 Task: Enable treat code evaluation as user action in console settings.
Action: Mouse moved to (1323, 41)
Screenshot: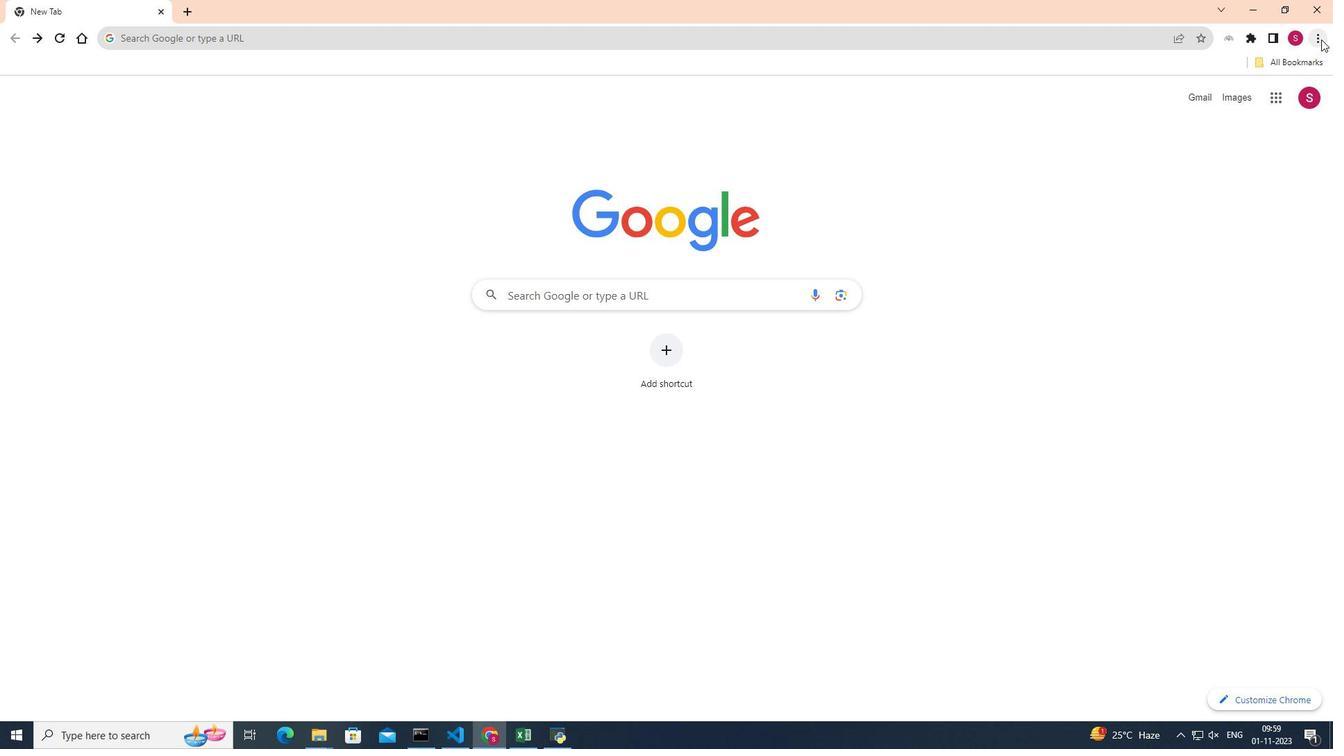 
Action: Mouse pressed left at (1323, 41)
Screenshot: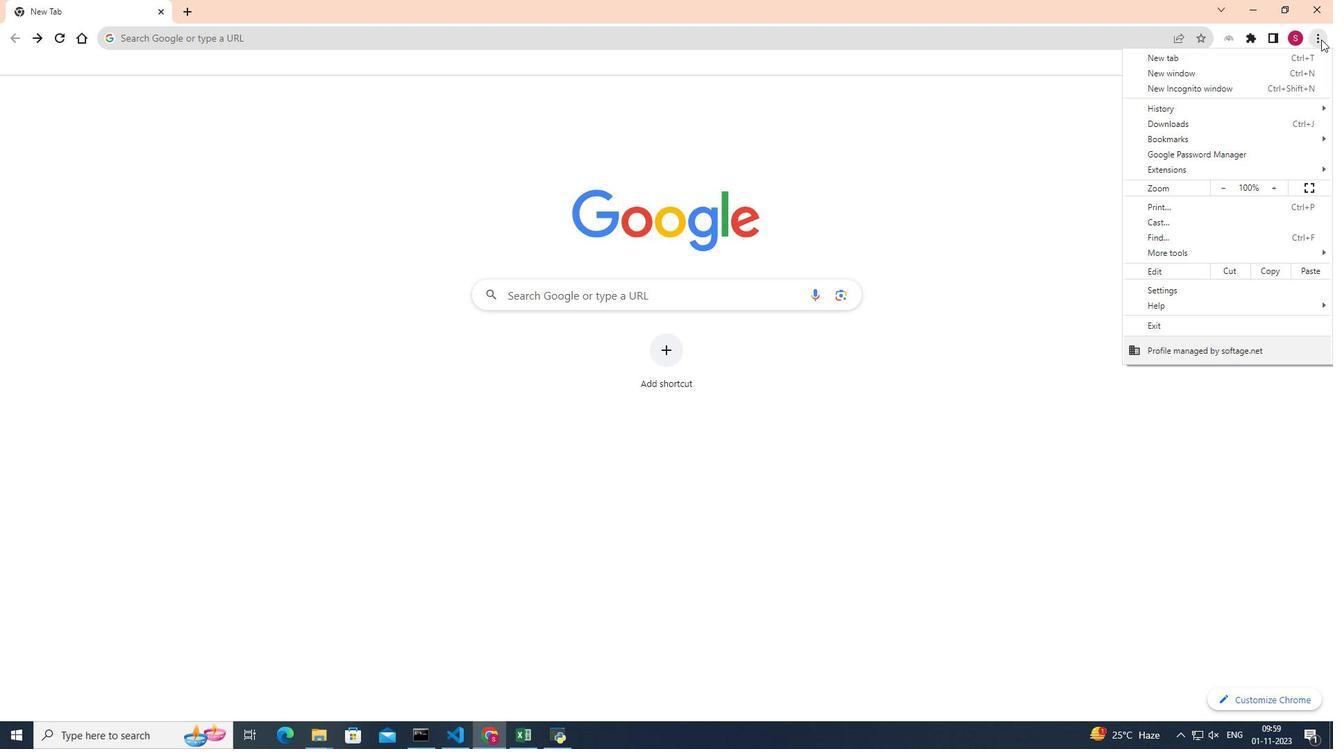 
Action: Mouse moved to (1182, 251)
Screenshot: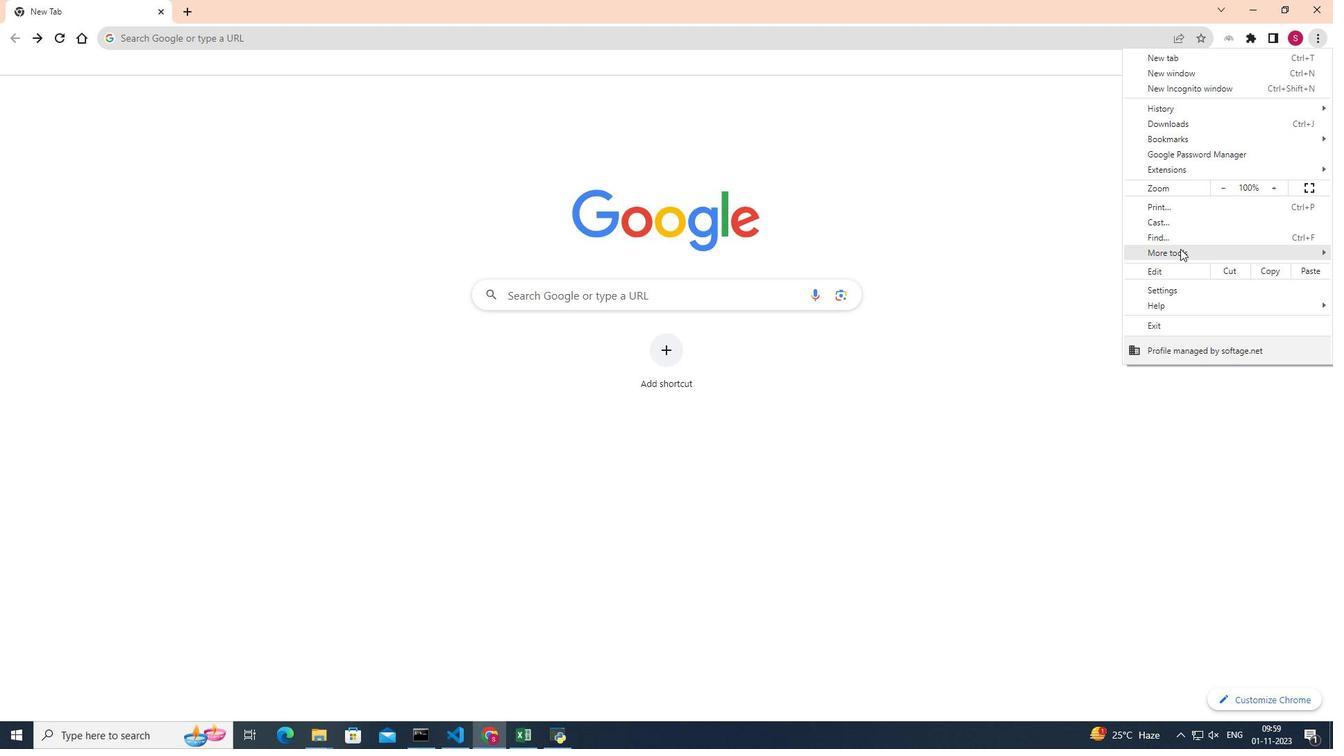 
Action: Mouse pressed left at (1182, 251)
Screenshot: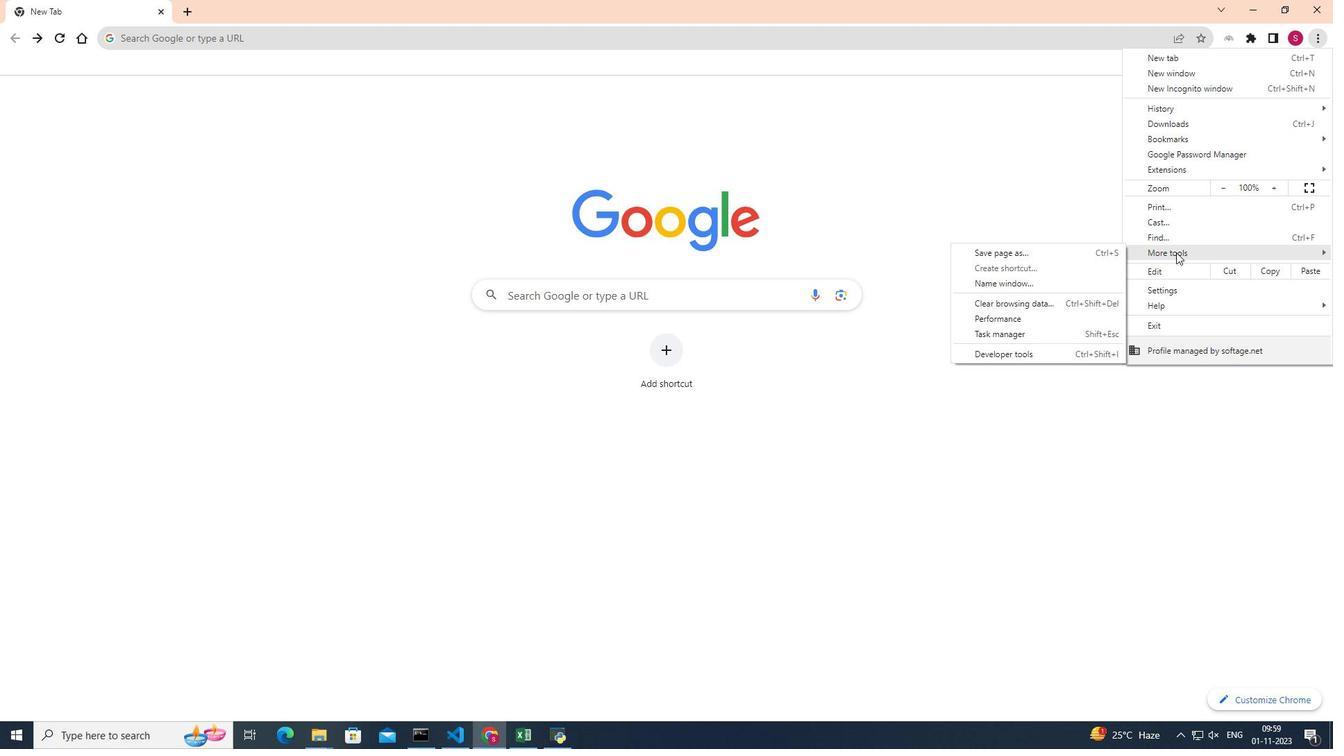 
Action: Mouse moved to (1038, 354)
Screenshot: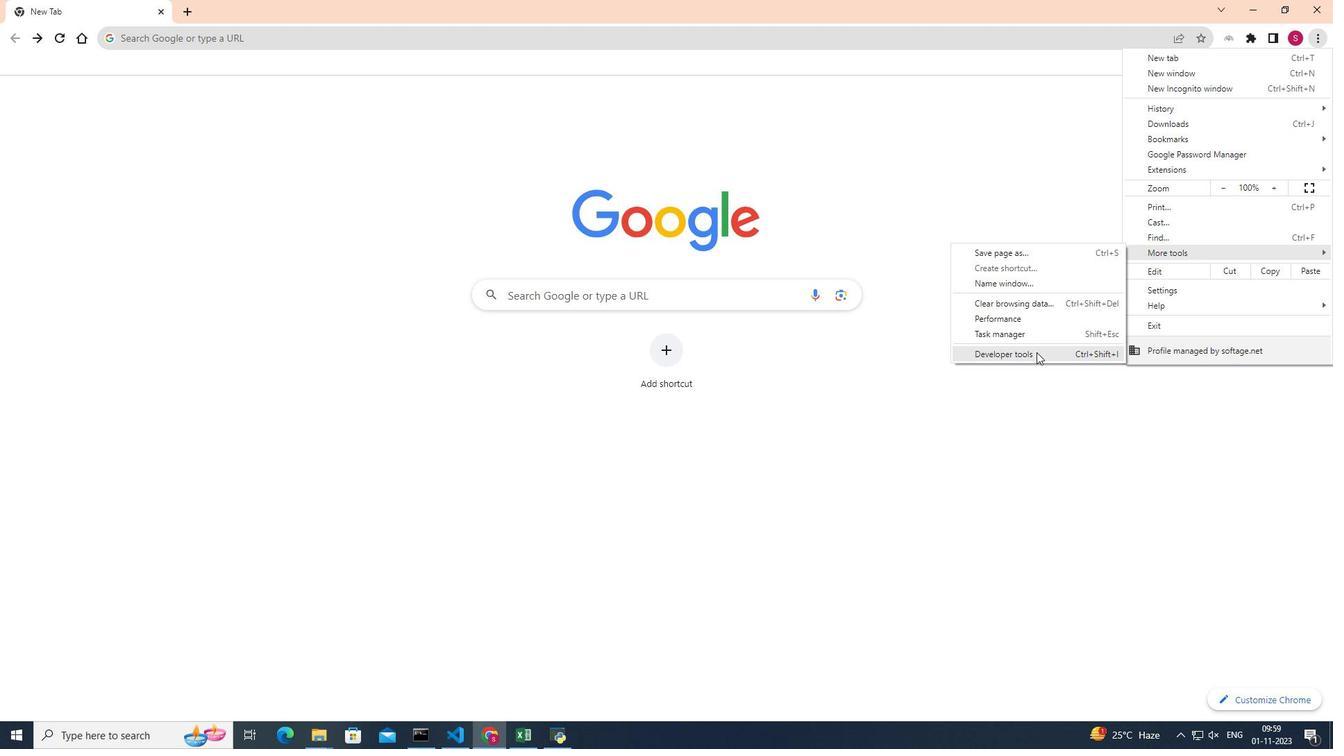 
Action: Mouse pressed left at (1038, 354)
Screenshot: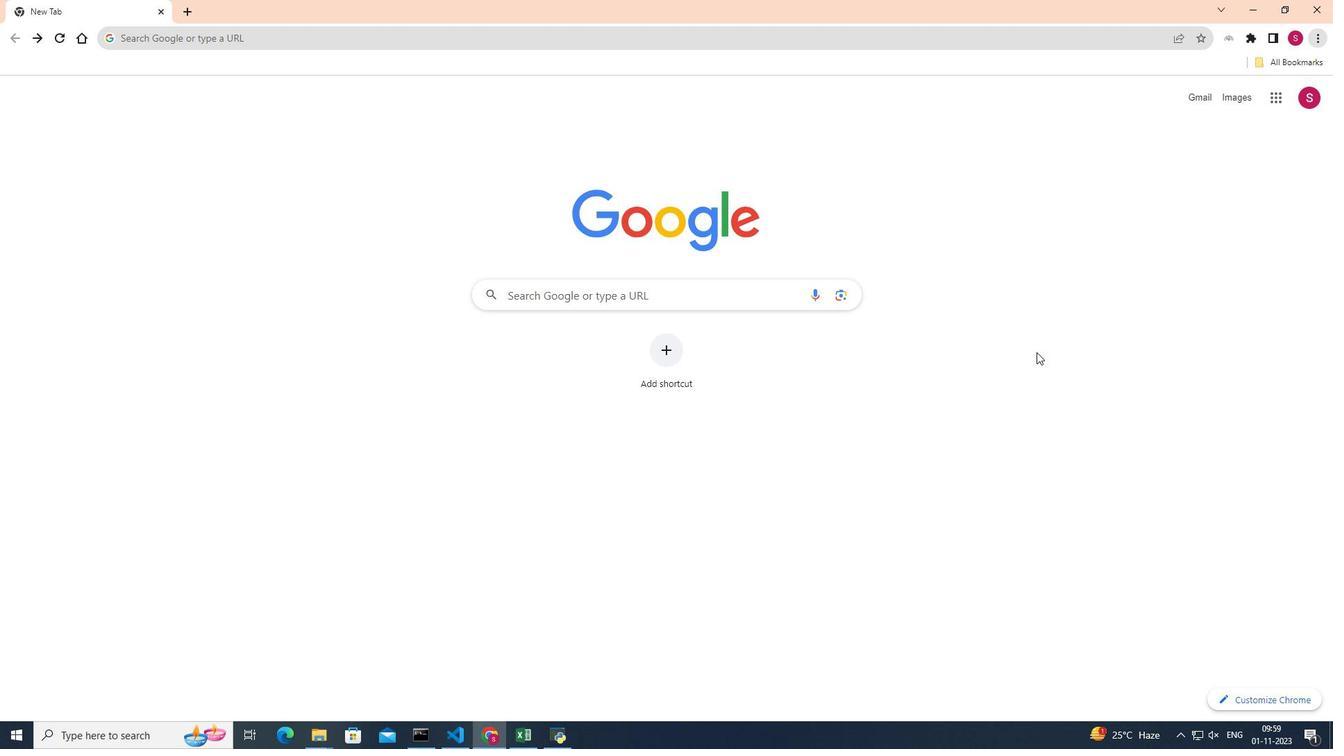 
Action: Mouse moved to (1083, 88)
Screenshot: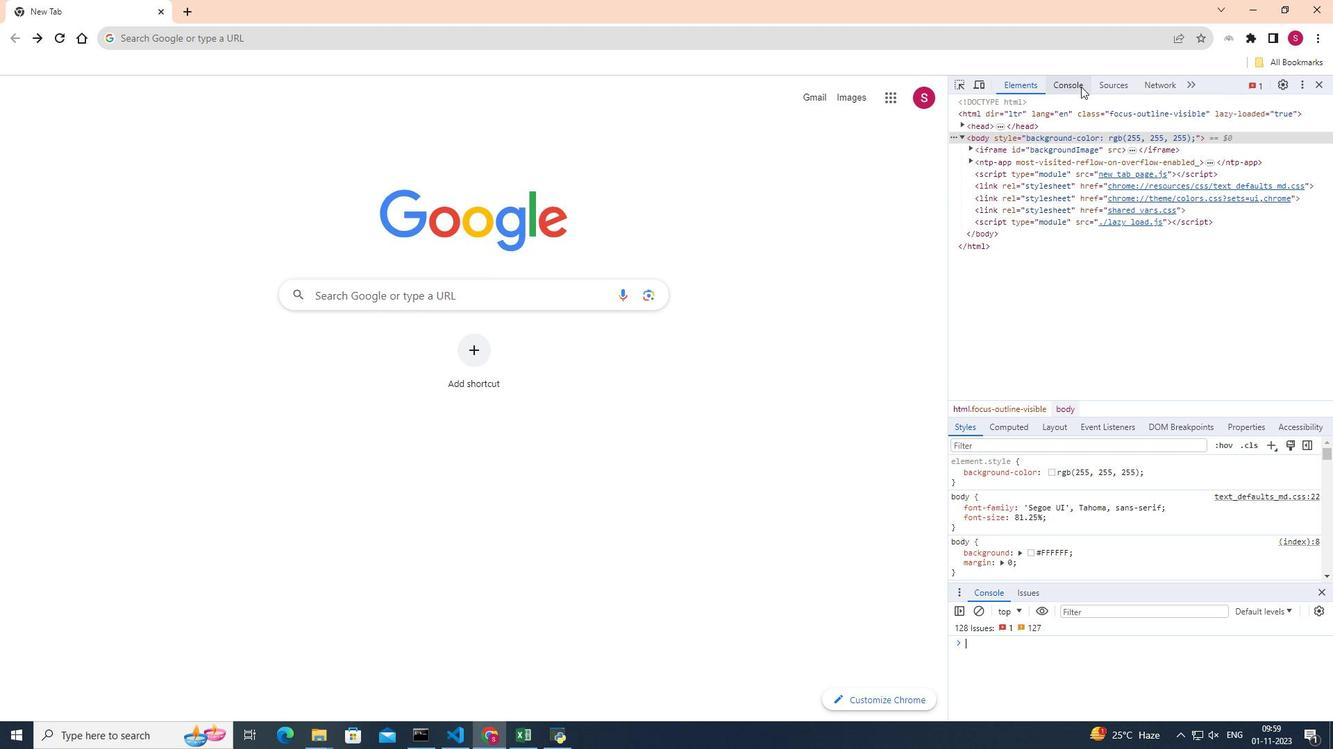
Action: Mouse pressed left at (1083, 88)
Screenshot: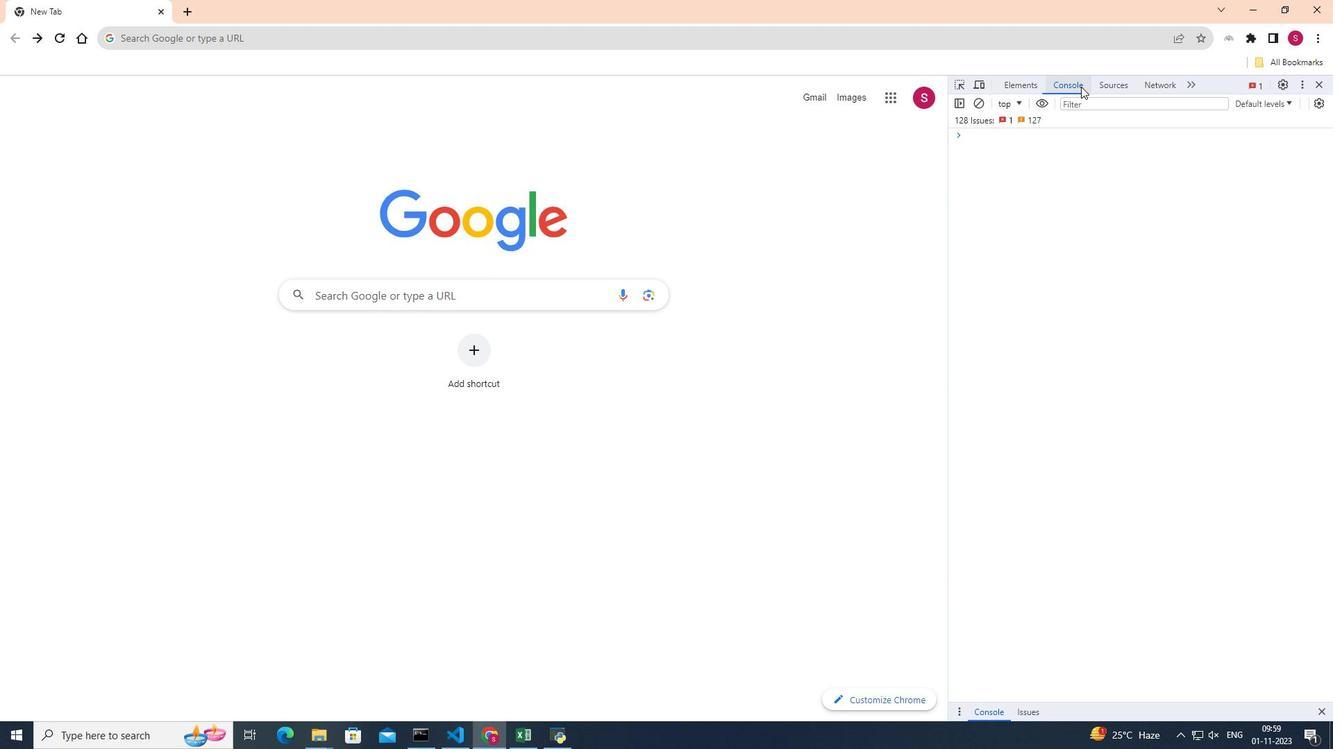 
Action: Mouse moved to (1322, 104)
Screenshot: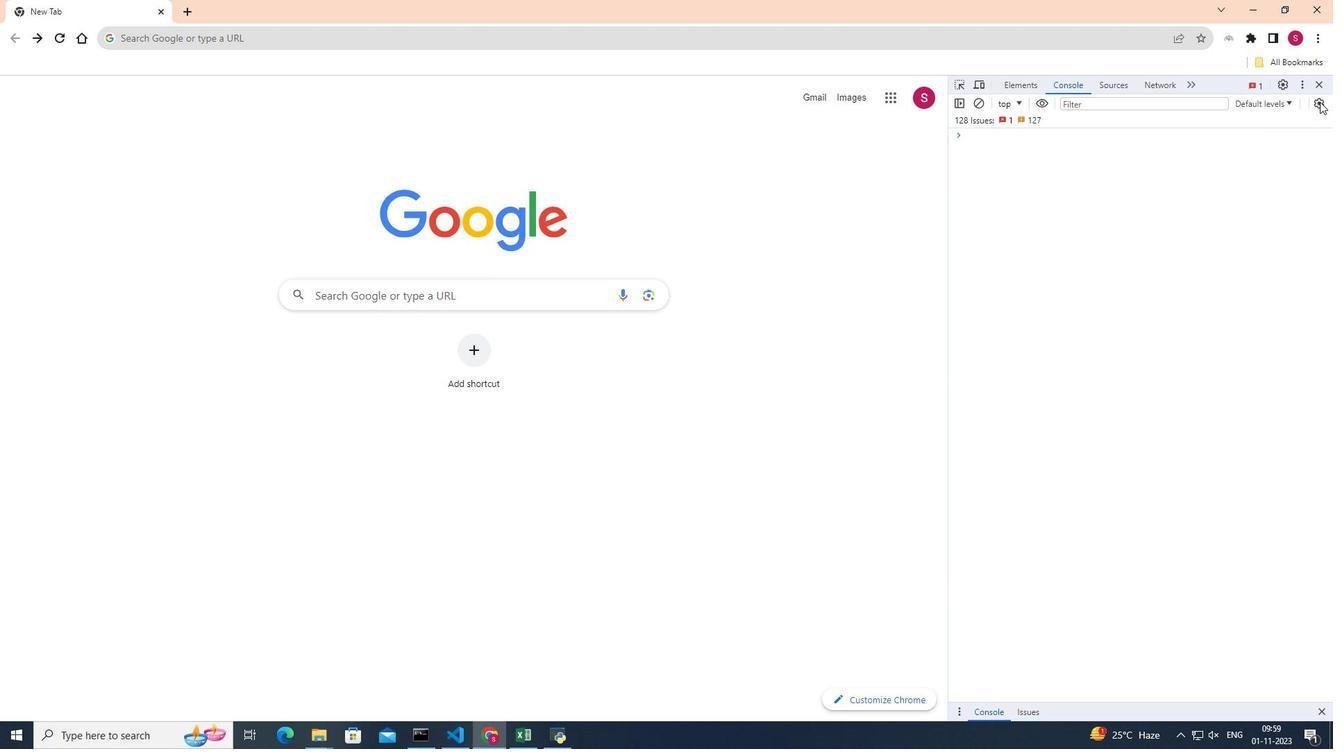 
Action: Mouse pressed left at (1322, 104)
Screenshot: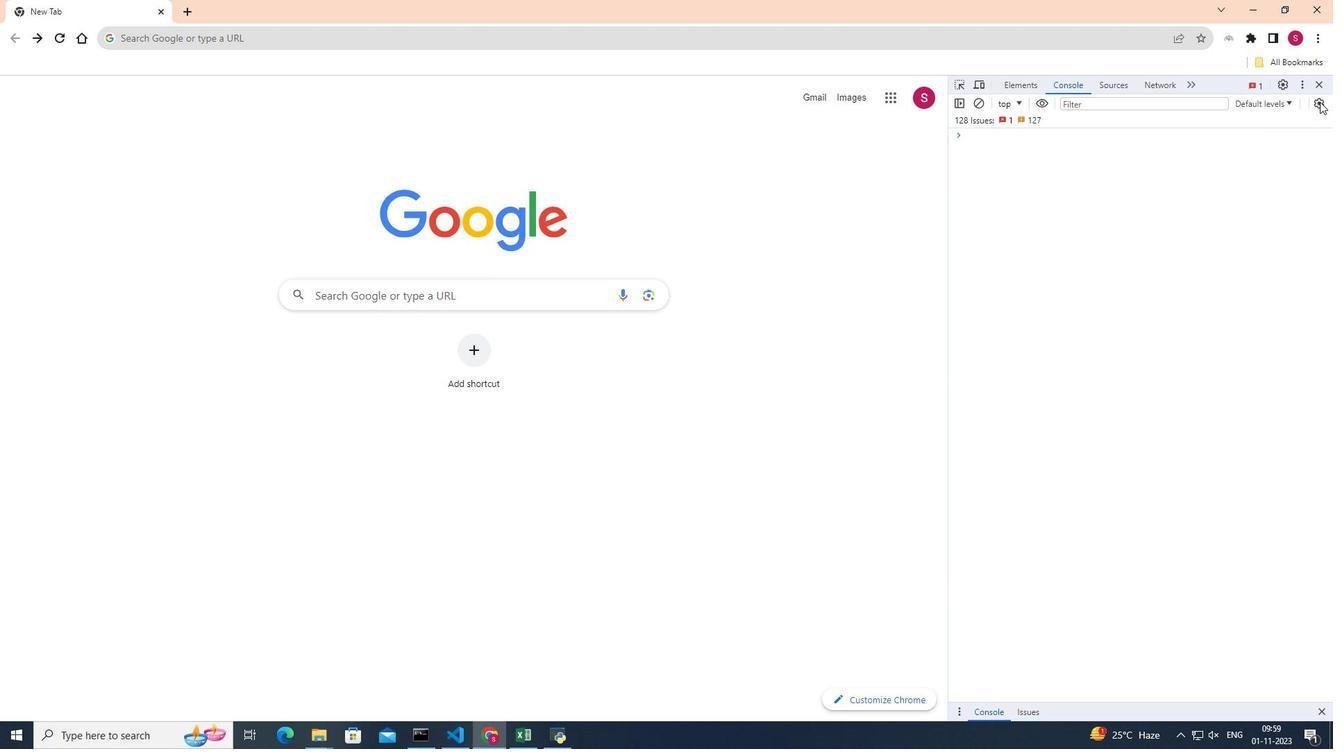 
Action: Mouse moved to (1149, 193)
Screenshot: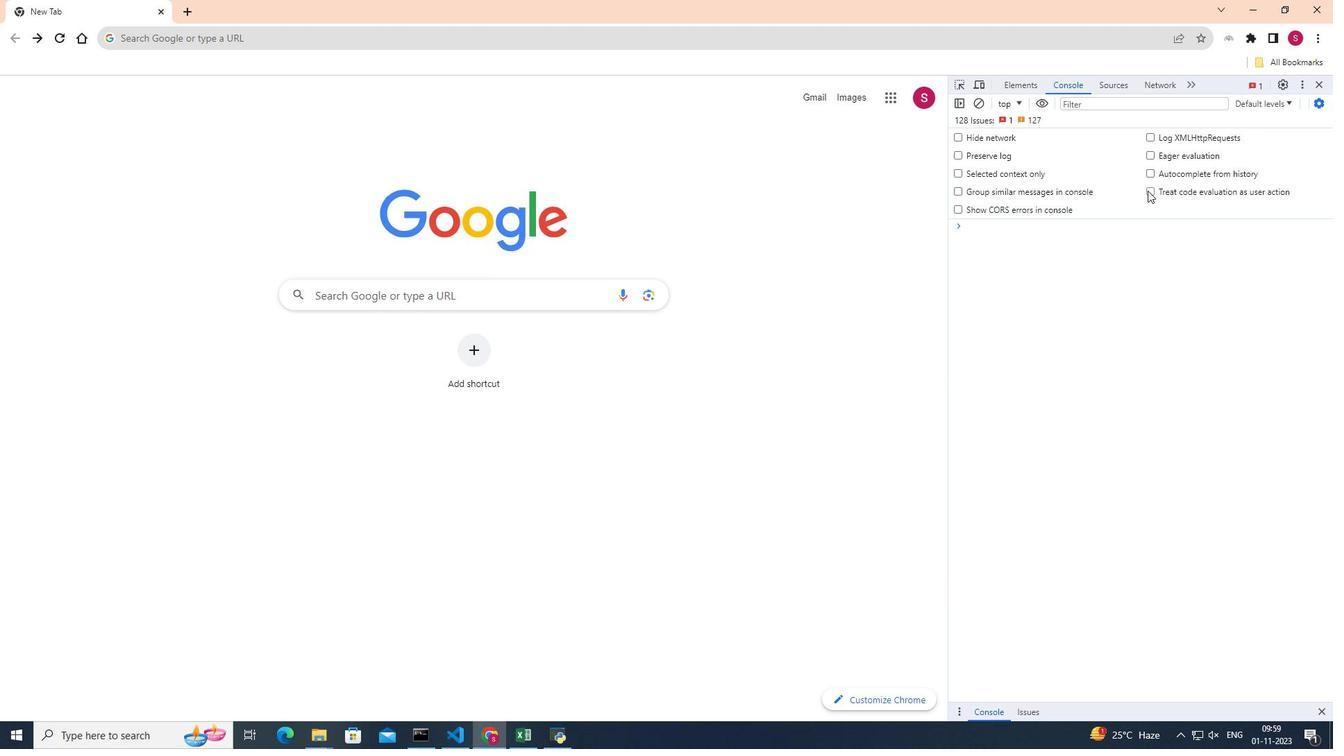 
Action: Mouse pressed left at (1149, 193)
Screenshot: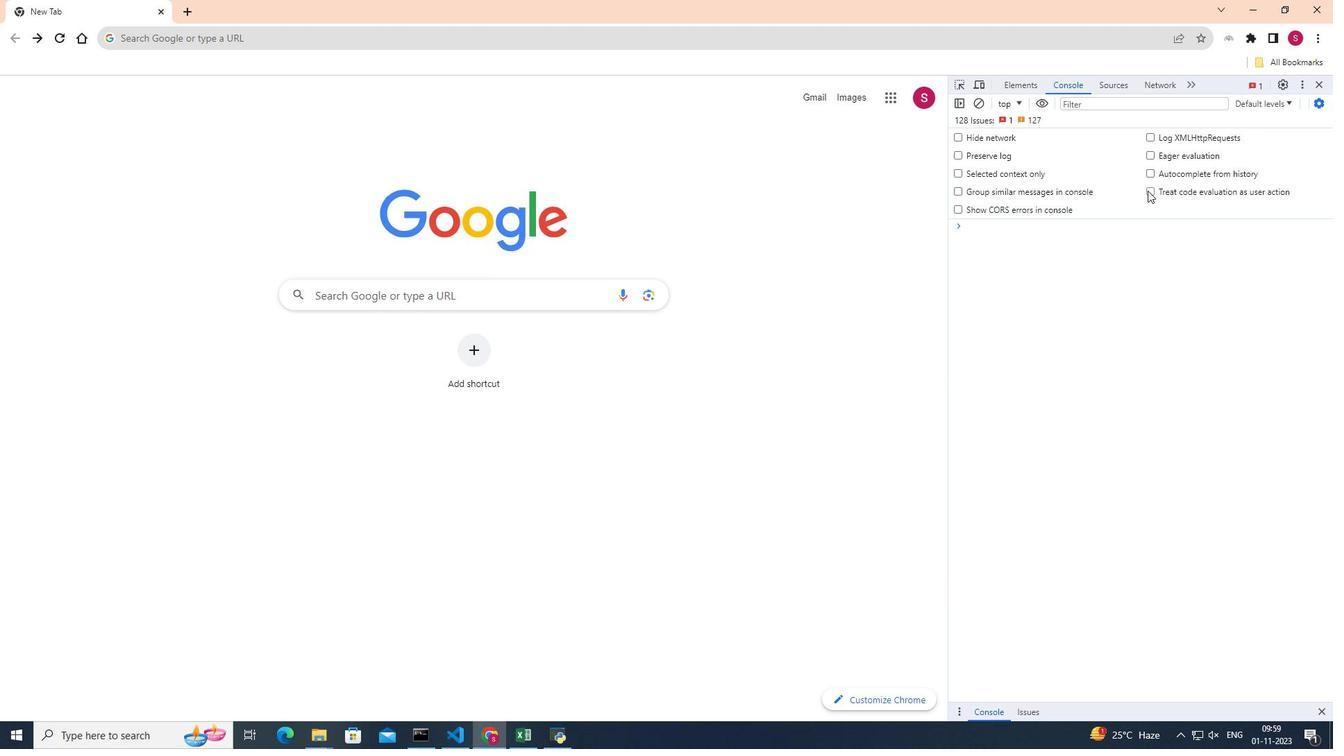 
Action: Mouse moved to (1124, 254)
Screenshot: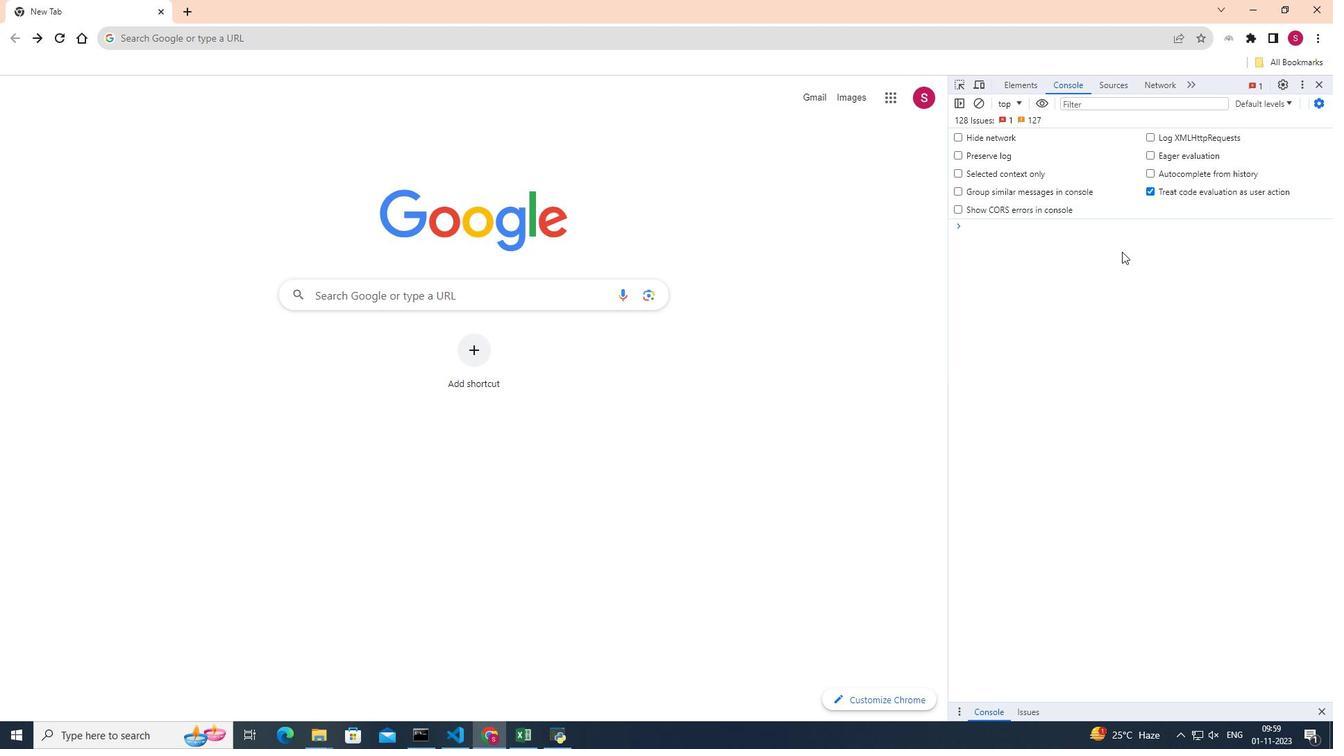
